 Task: Add the task  Create a new online auction platform to the section Code Cowboys in the project AgileLab and add a Due Date to the respective task as 2024/04/22
Action: Mouse moved to (446, 368)
Screenshot: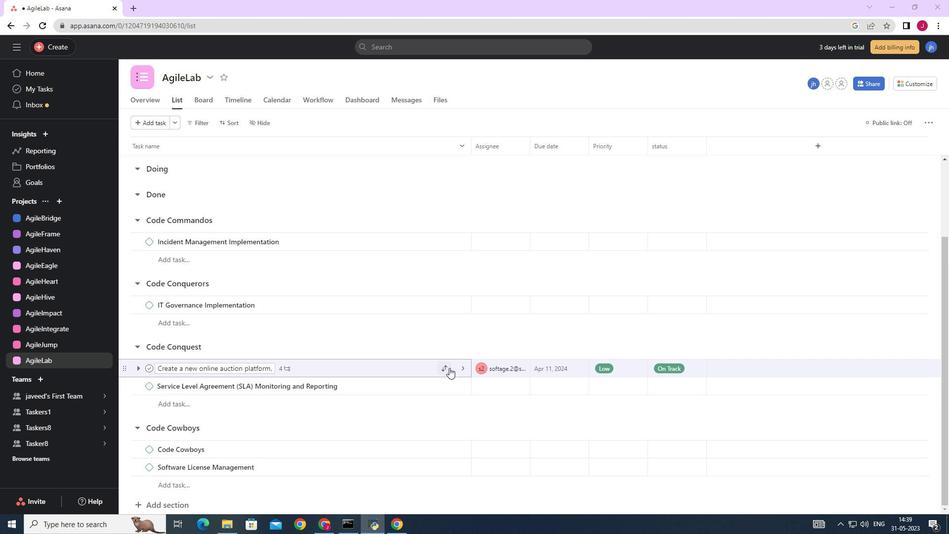 
Action: Mouse pressed left at (446, 368)
Screenshot: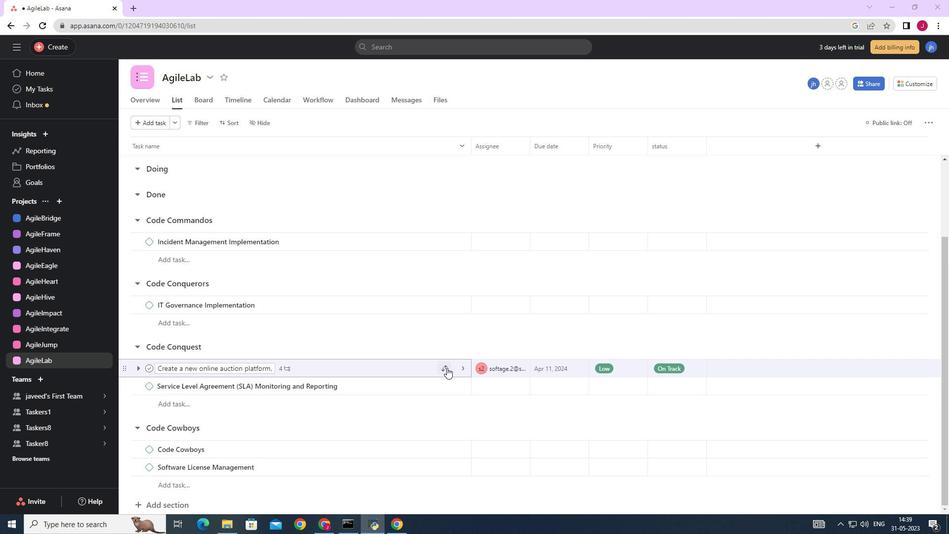 
Action: Mouse moved to (414, 349)
Screenshot: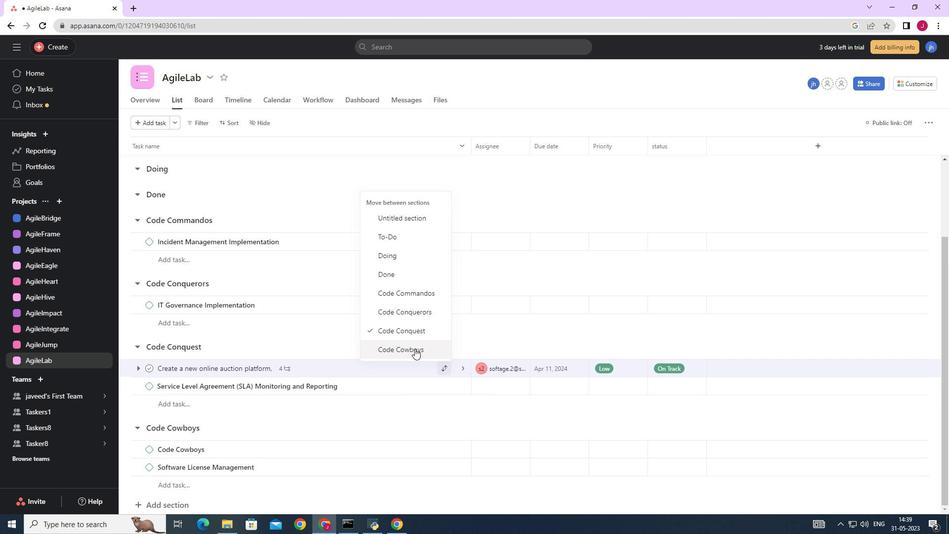 
Action: Mouse pressed left at (414, 349)
Screenshot: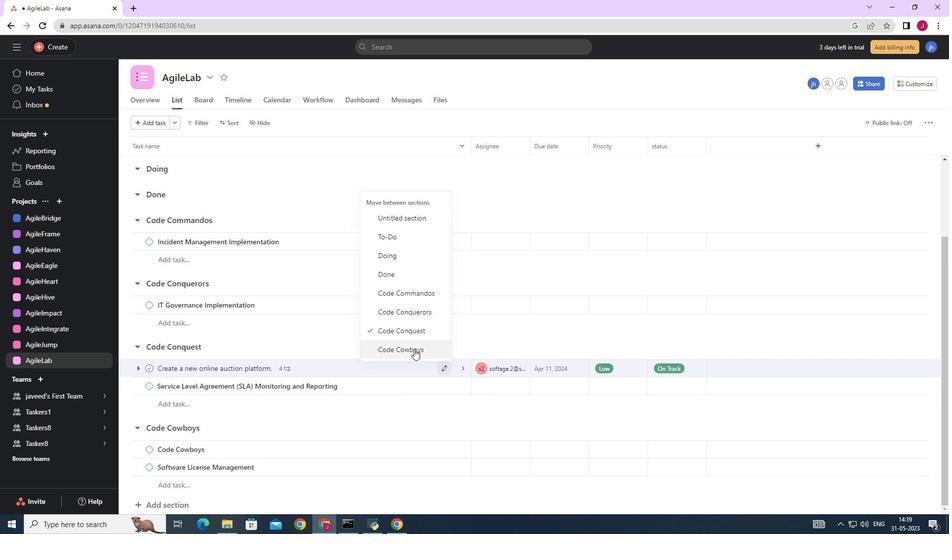 
Action: Mouse moved to (555, 378)
Screenshot: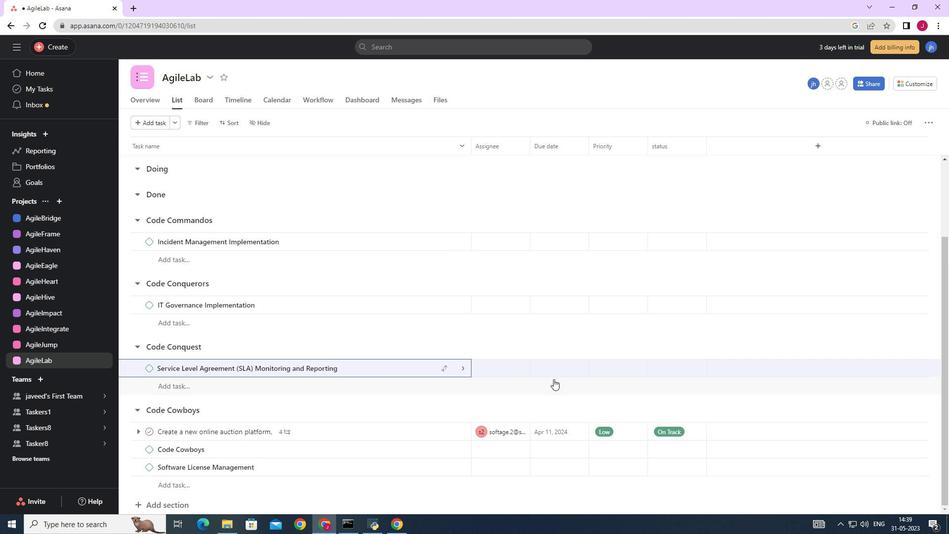 
Action: Mouse scrolled (555, 377) with delta (0, 0)
Screenshot: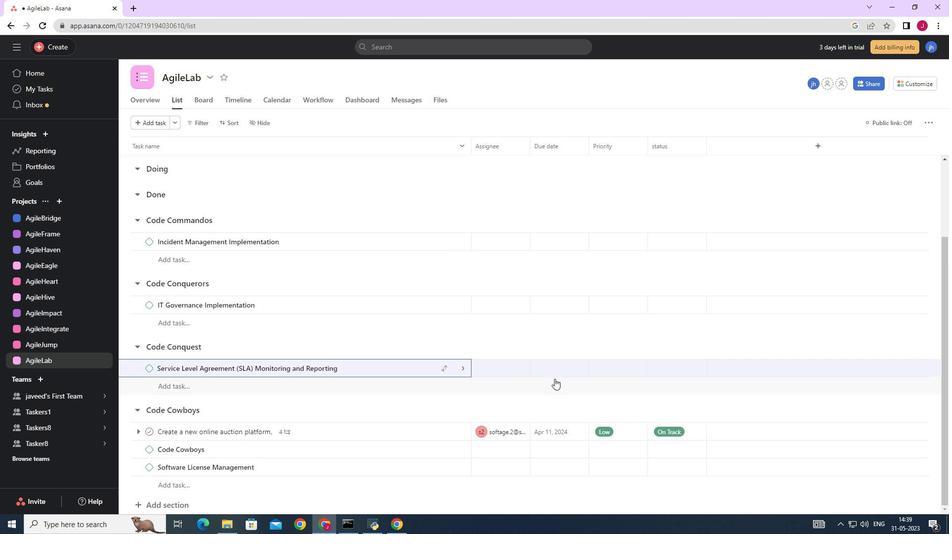 
Action: Mouse scrolled (555, 377) with delta (0, 0)
Screenshot: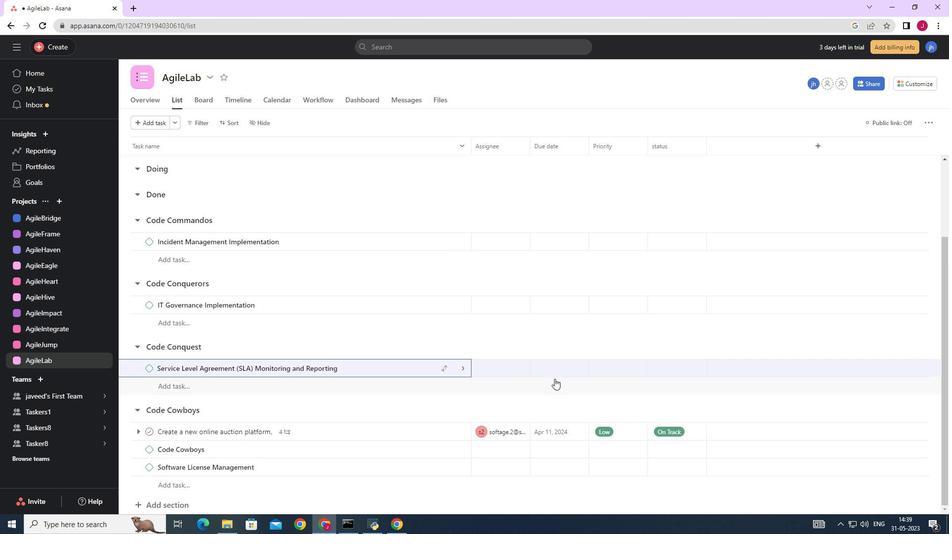 
Action: Mouse scrolled (555, 377) with delta (0, 0)
Screenshot: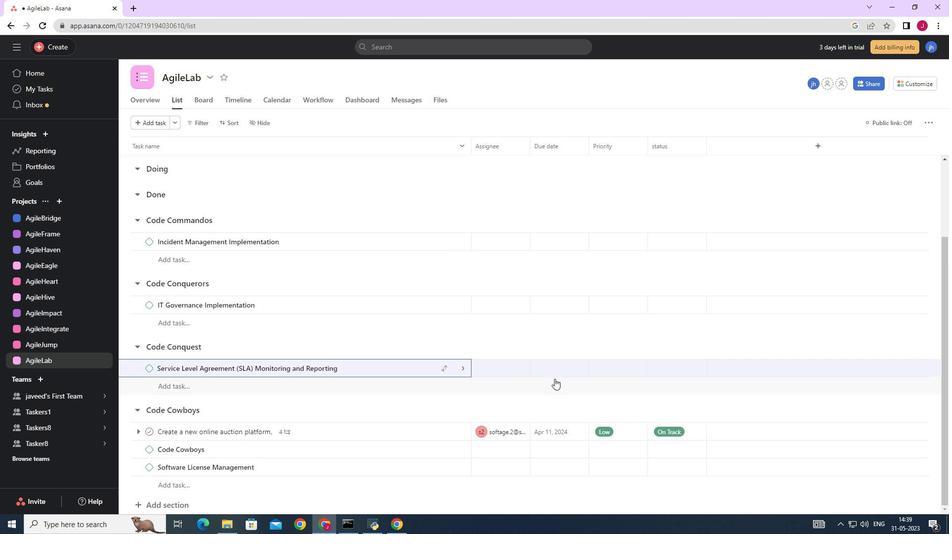 
Action: Mouse scrolled (555, 377) with delta (0, 0)
Screenshot: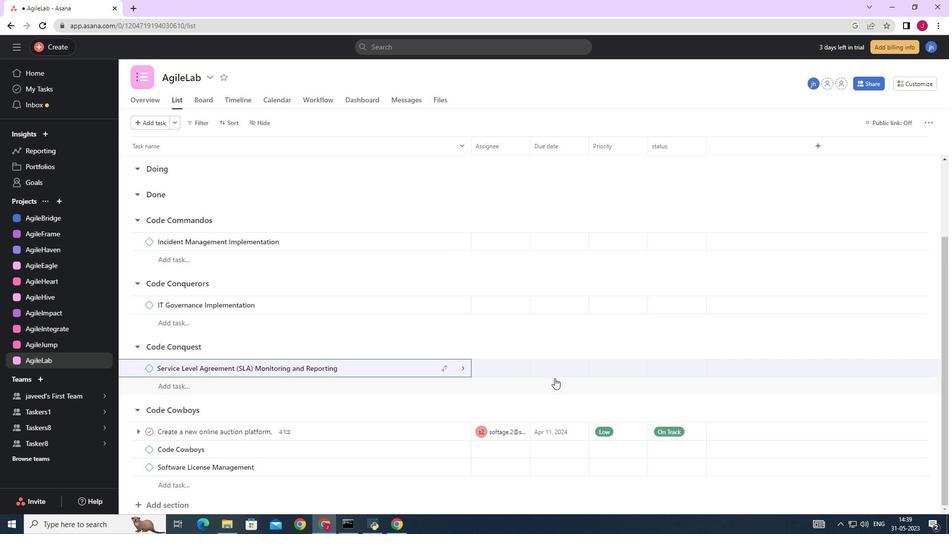 
Action: Mouse moved to (583, 430)
Screenshot: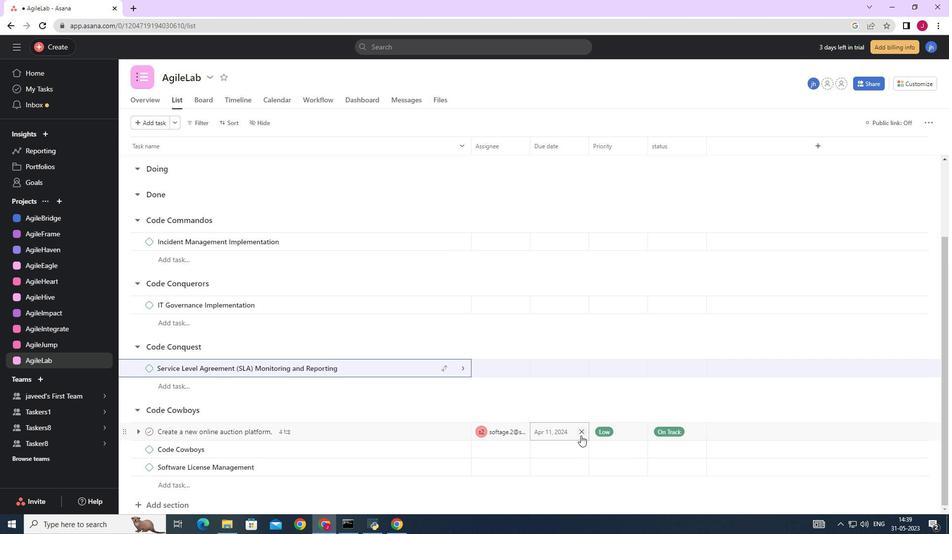 
Action: Mouse pressed left at (583, 430)
Screenshot: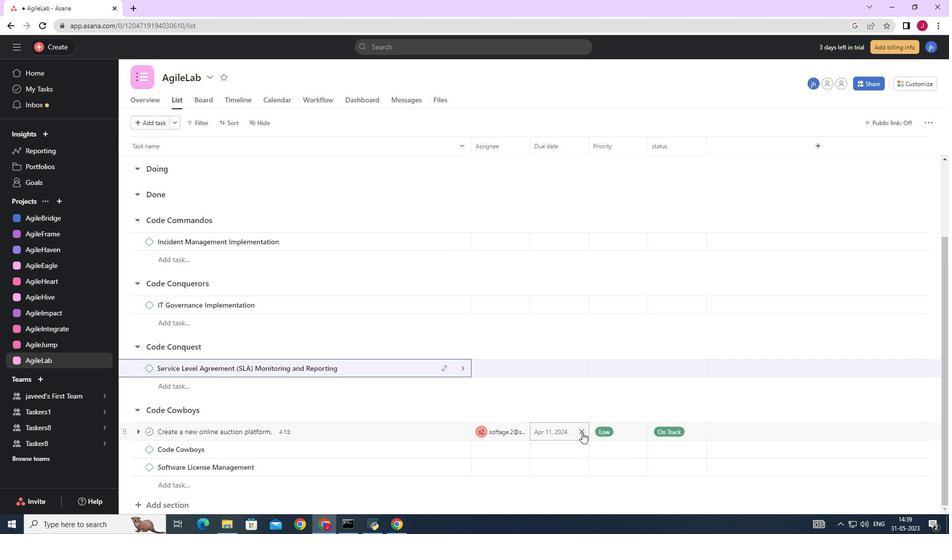 
Action: Mouse moved to (556, 431)
Screenshot: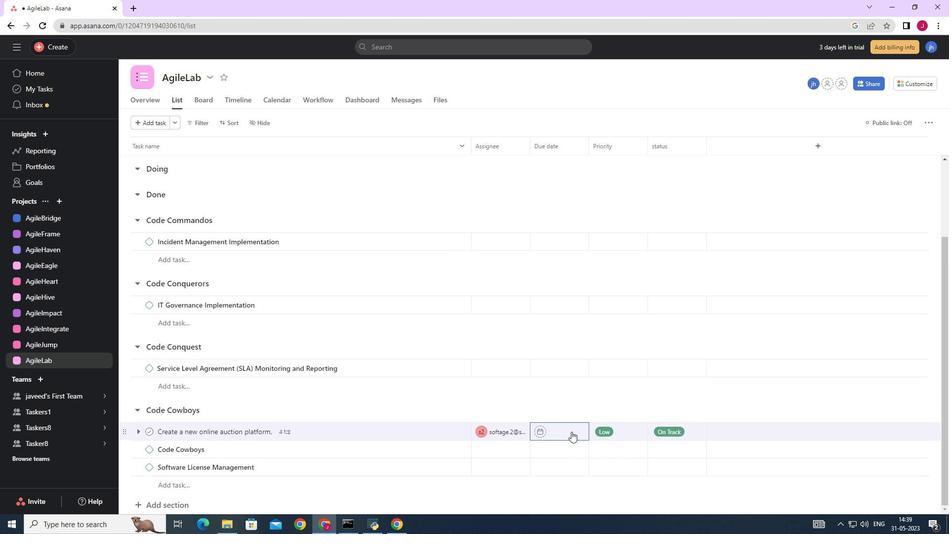 
Action: Mouse pressed left at (556, 431)
Screenshot: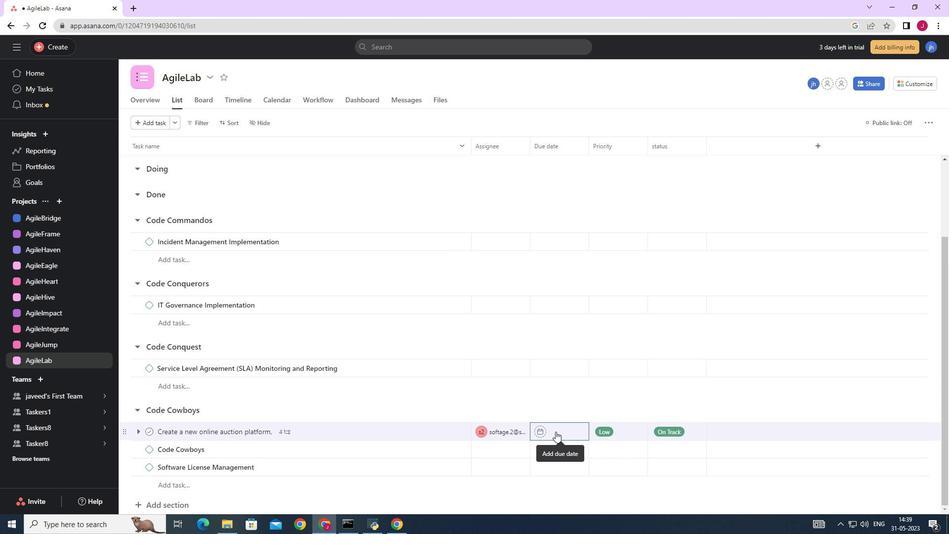 
Action: Mouse moved to (655, 275)
Screenshot: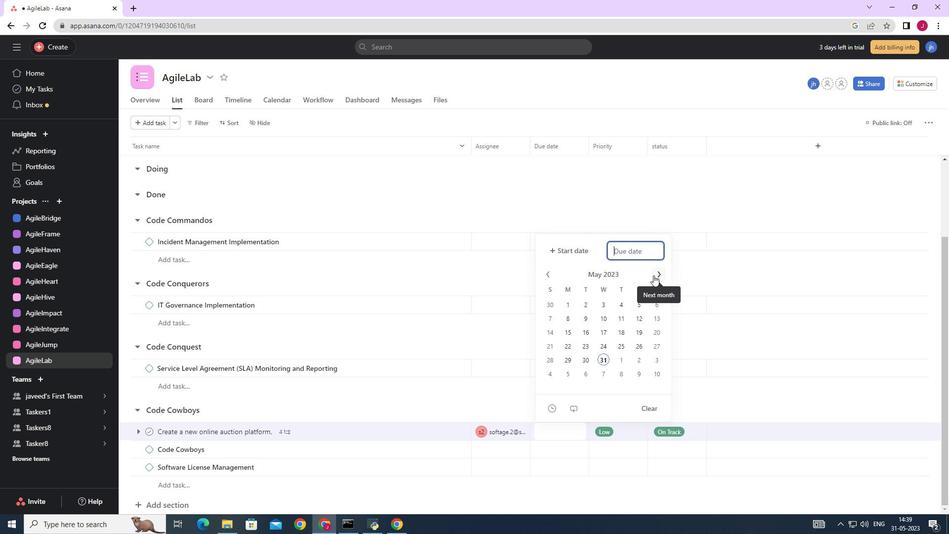 
Action: Mouse pressed left at (655, 275)
Screenshot: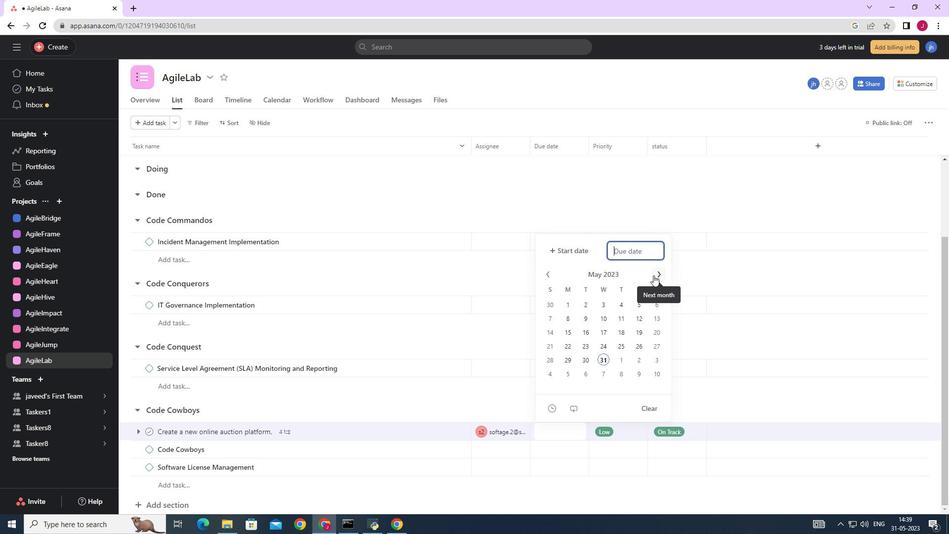 
Action: Mouse moved to (655, 274)
Screenshot: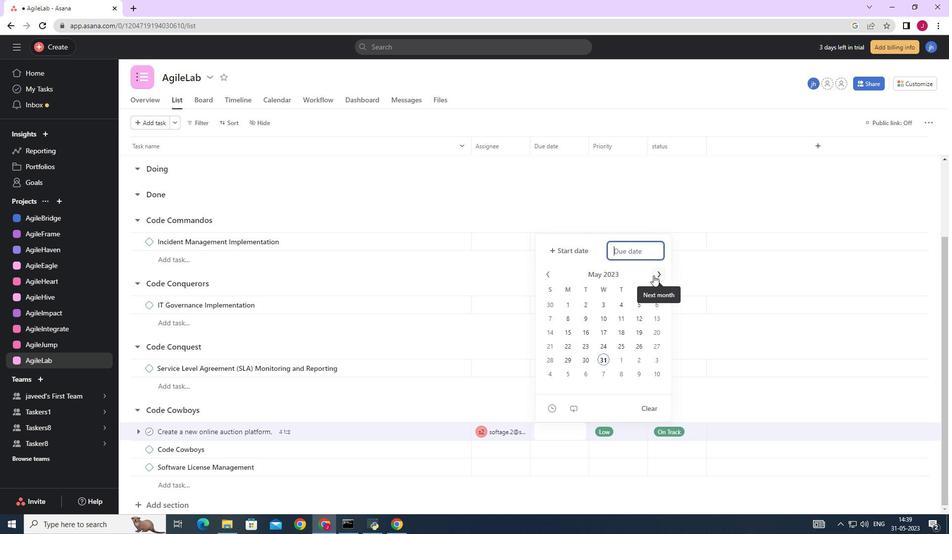 
Action: Mouse pressed left at (655, 274)
Screenshot: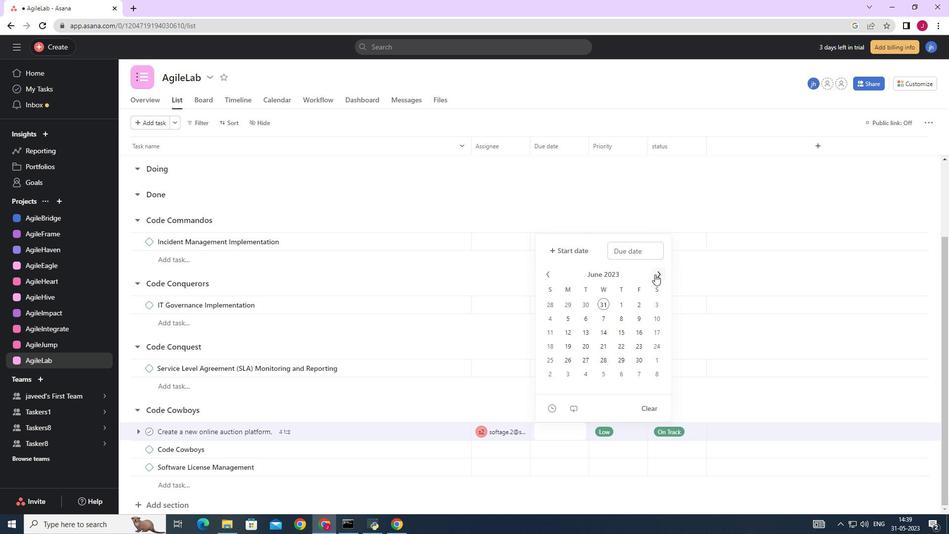 
Action: Mouse pressed left at (655, 274)
Screenshot: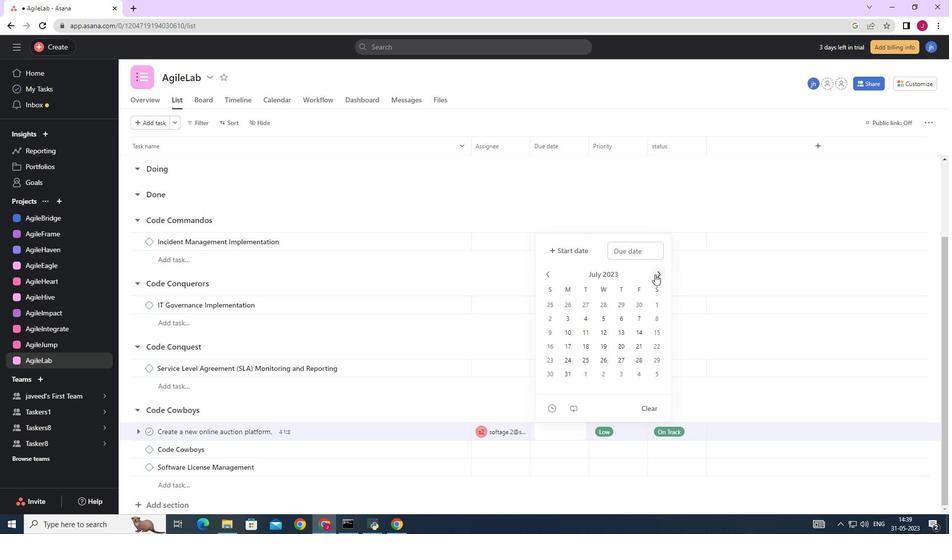 
Action: Mouse pressed left at (655, 274)
Screenshot: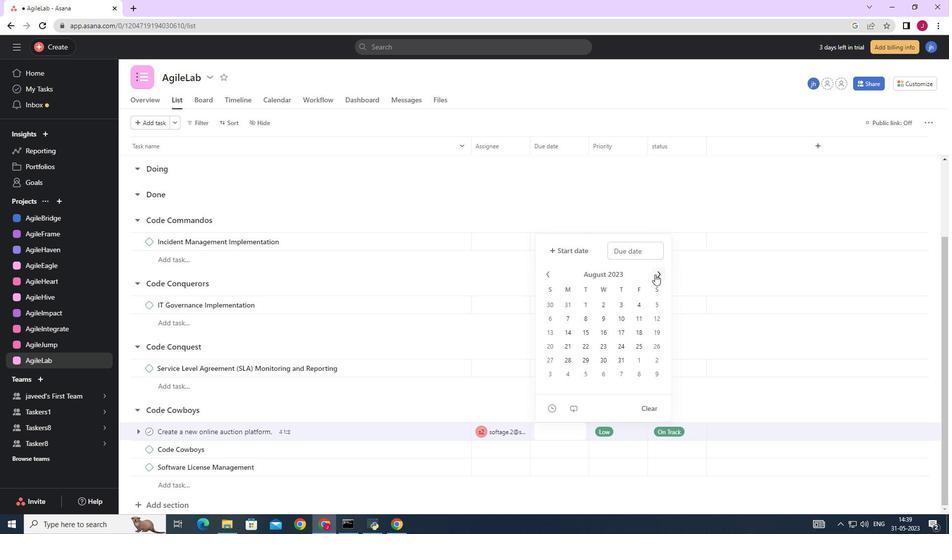 
Action: Mouse pressed left at (655, 274)
Screenshot: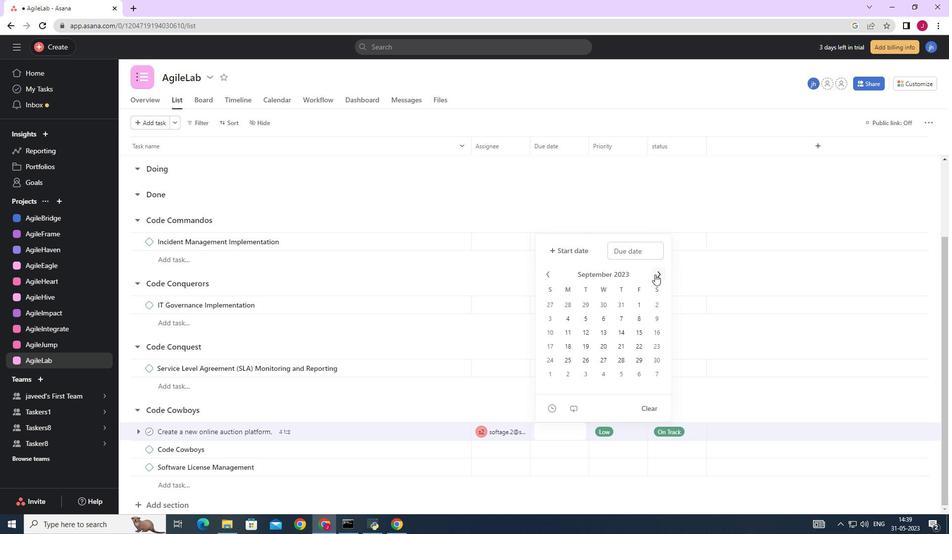 
Action: Mouse pressed left at (655, 274)
Screenshot: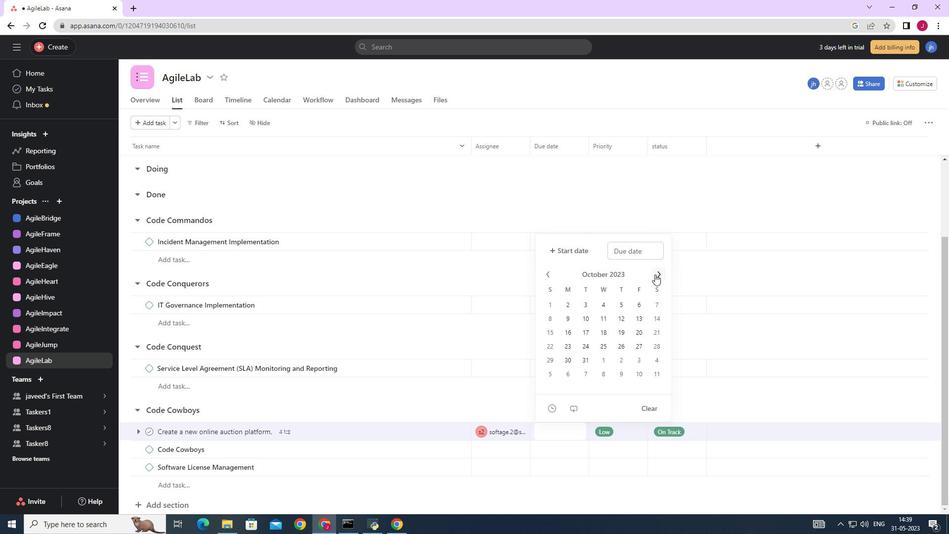 
Action: Mouse pressed left at (655, 274)
Screenshot: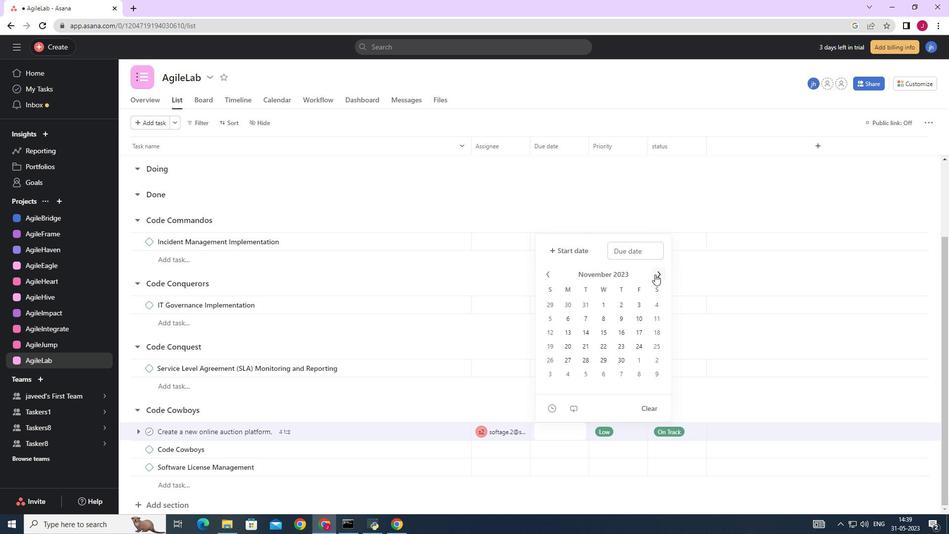 
Action: Mouse pressed left at (655, 274)
Screenshot: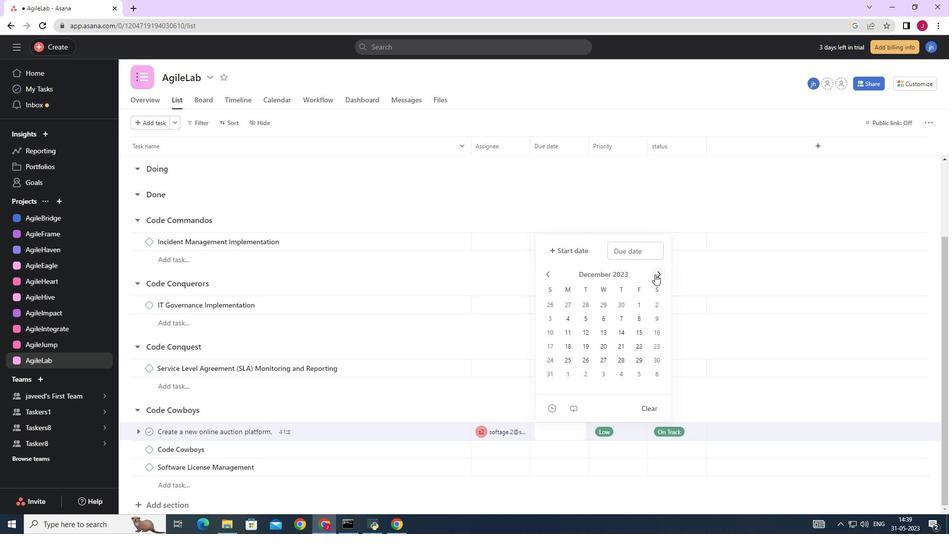 
Action: Mouse pressed left at (655, 274)
Screenshot: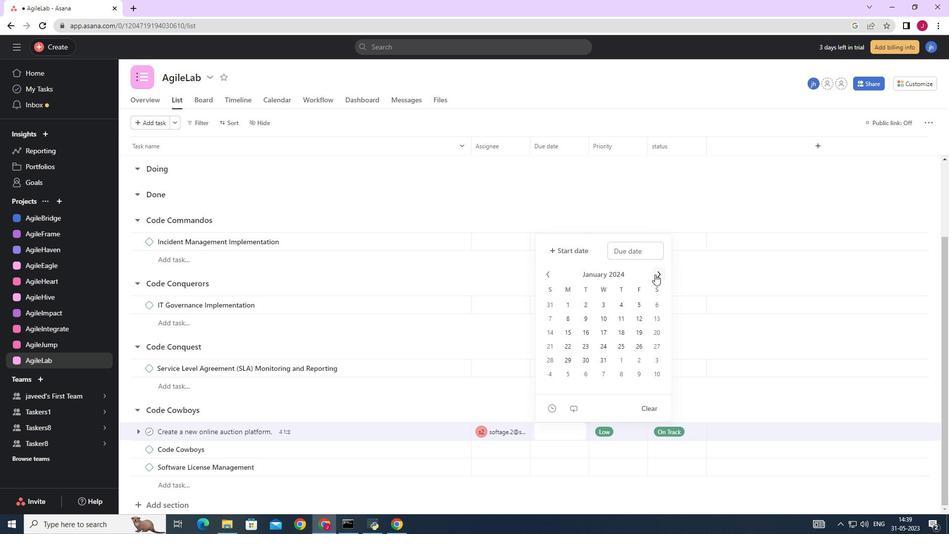 
Action: Mouse pressed left at (655, 274)
Screenshot: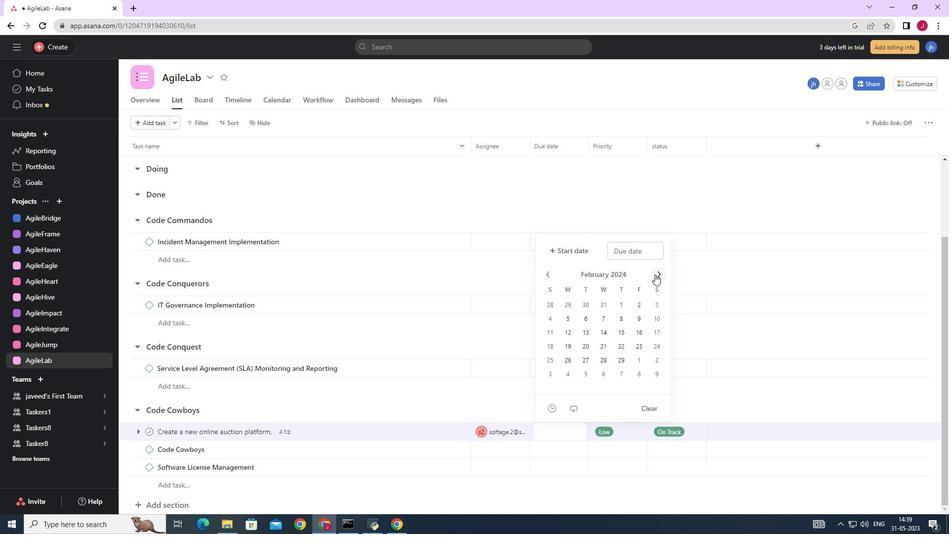 
Action: Mouse pressed left at (655, 274)
Screenshot: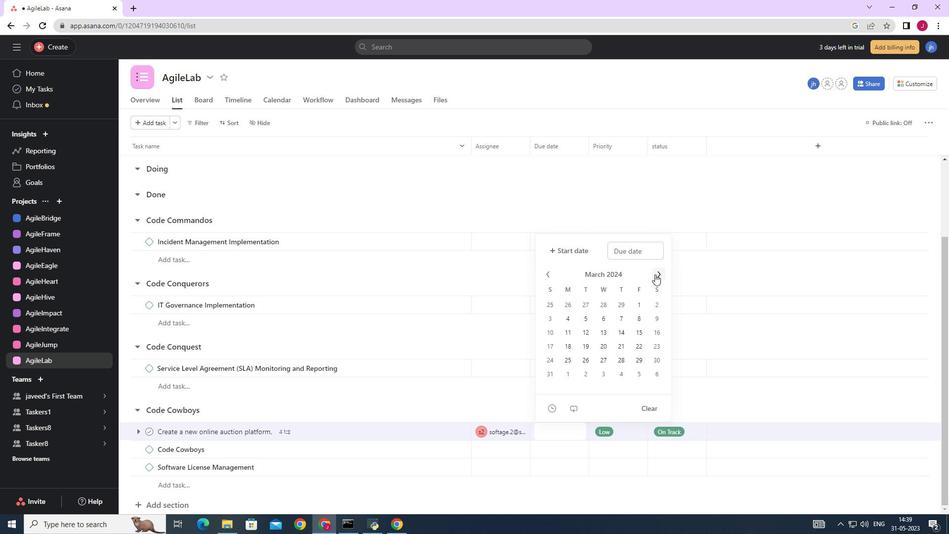 
Action: Mouse moved to (571, 346)
Screenshot: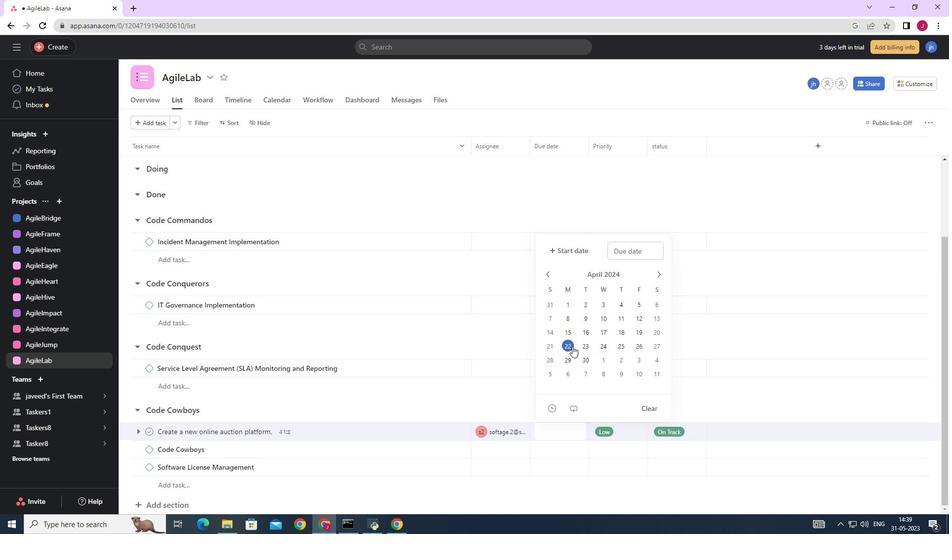 
Action: Mouse pressed left at (571, 346)
Screenshot: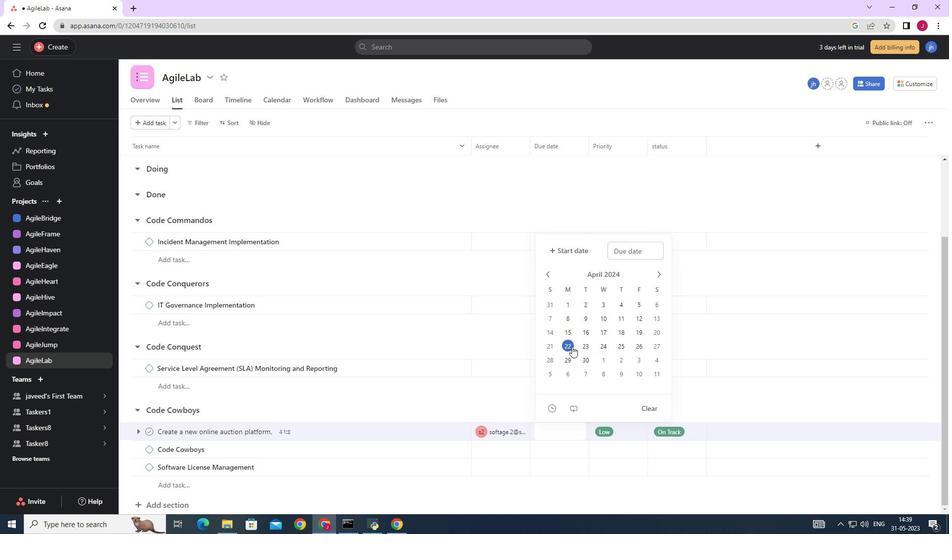 
Action: Mouse moved to (728, 276)
Screenshot: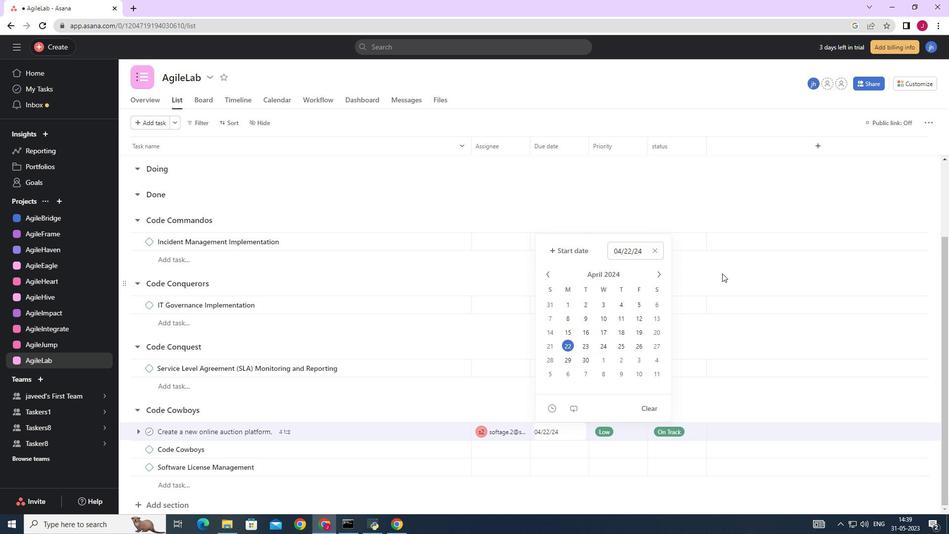 
Action: Mouse pressed left at (728, 276)
Screenshot: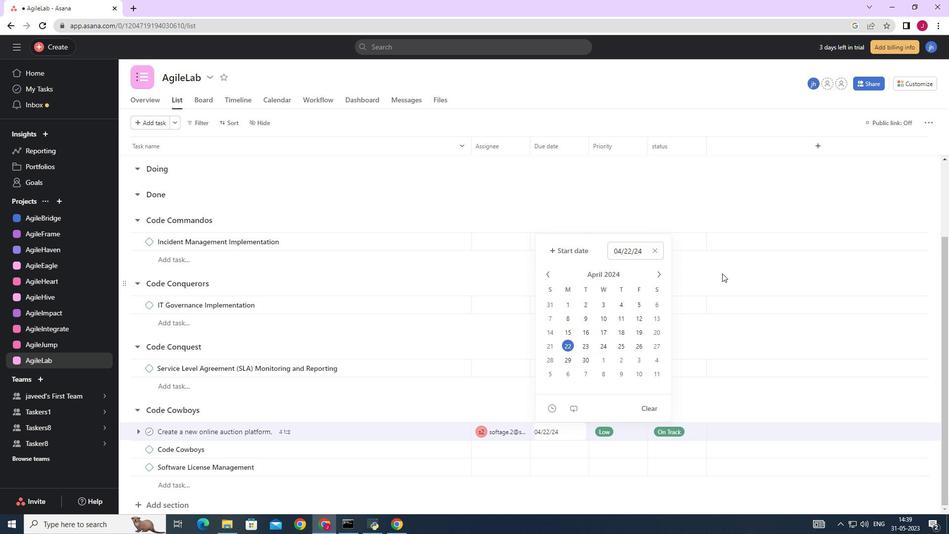 
Action: Mouse moved to (721, 278)
Screenshot: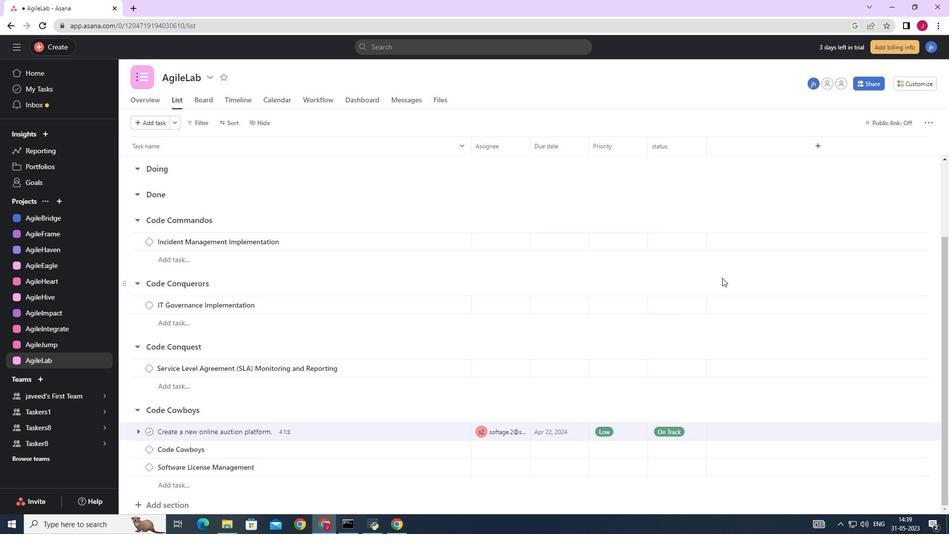 
